 Task: Create a Workspace WS0000000004 in Trello with Workspace Type as ENGINEERING-IT and Workspace Description as WD0000000004. Invite a Team Member ayush98111@gmail.com to Workspace WS0000000004 in Trello. Invite a Team Member mailaustralia7@gmail.com to Workspace WS0000000004 in Trello. Invite a Team Member carxxstreet791@gmail.com to Workspace WS0000000004 in Trello. Invite a Team Member nikrathi889@gmail.com to Workspace WS0000000004 in Trello
Action: Mouse moved to (422, 109)
Screenshot: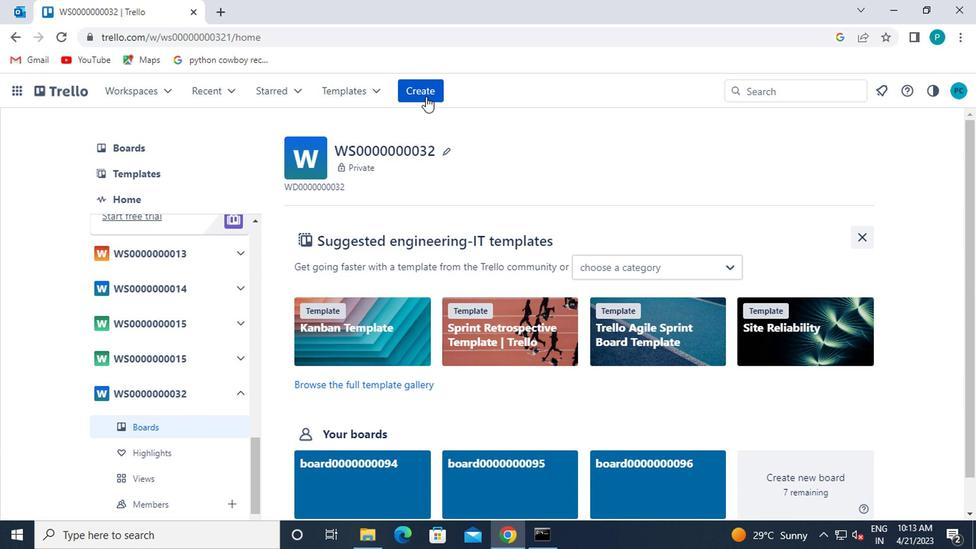 
Action: Mouse pressed left at (422, 109)
Screenshot: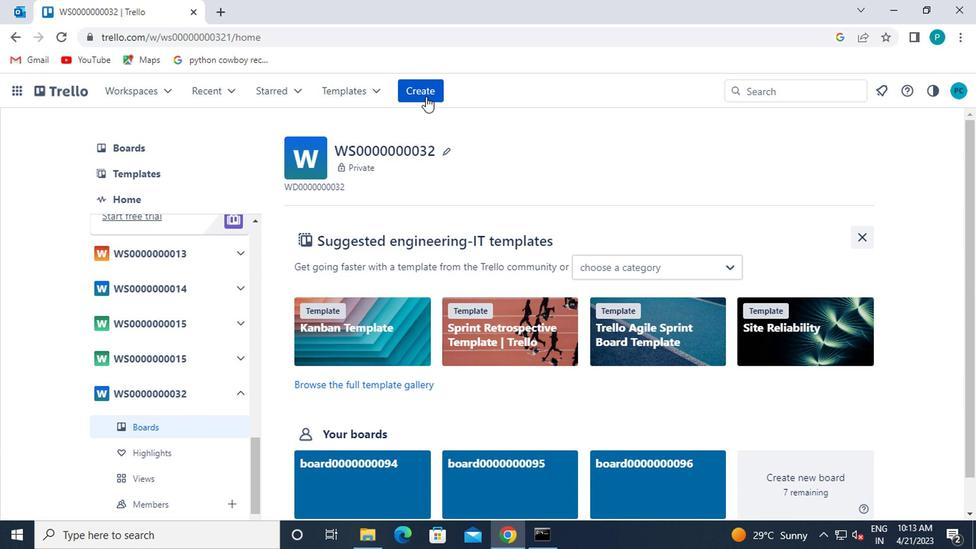 
Action: Mouse moved to (439, 235)
Screenshot: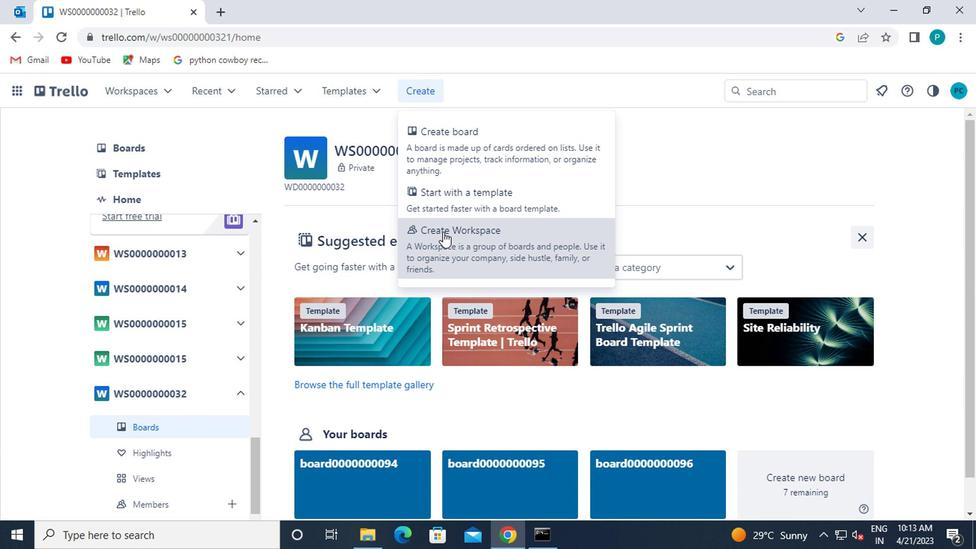 
Action: Mouse pressed left at (439, 235)
Screenshot: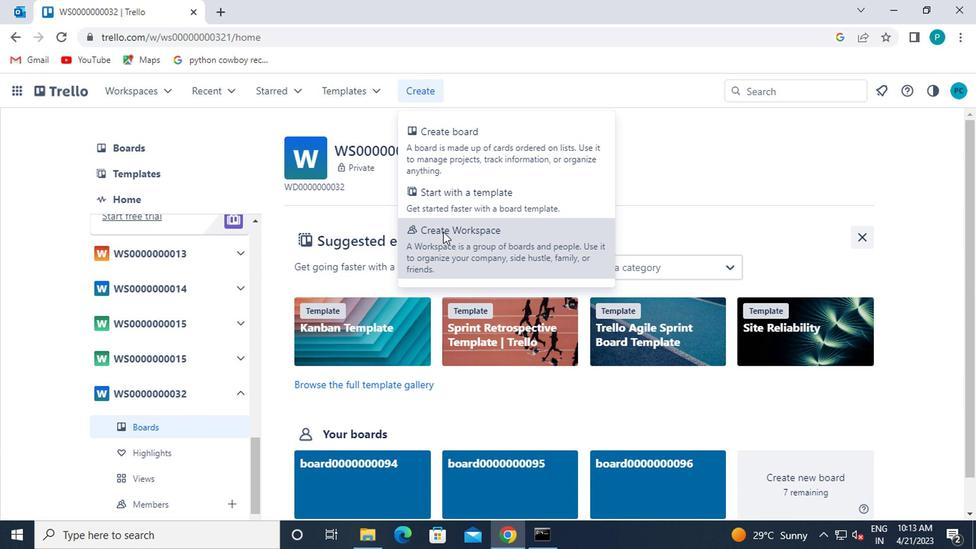 
Action: Mouse moved to (272, 269)
Screenshot: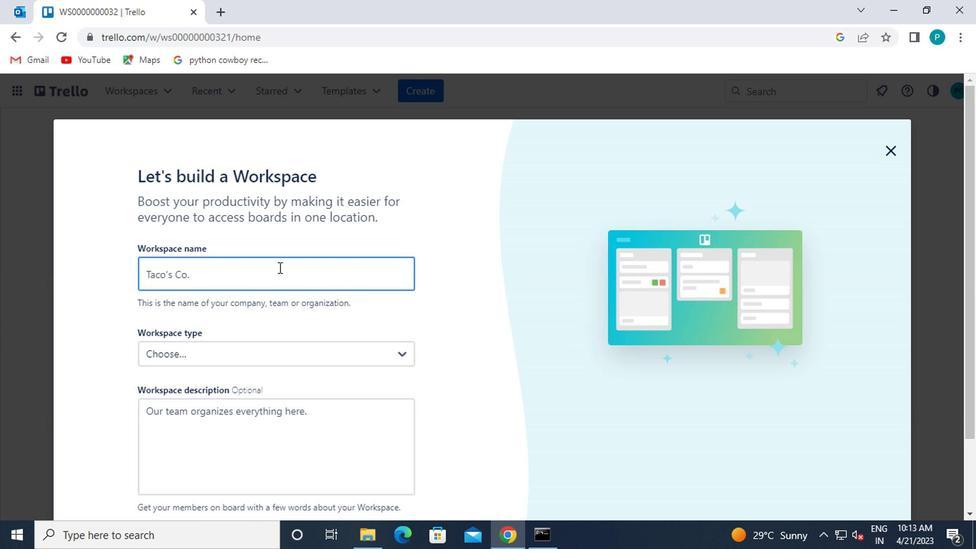
Action: Mouse pressed left at (272, 269)
Screenshot: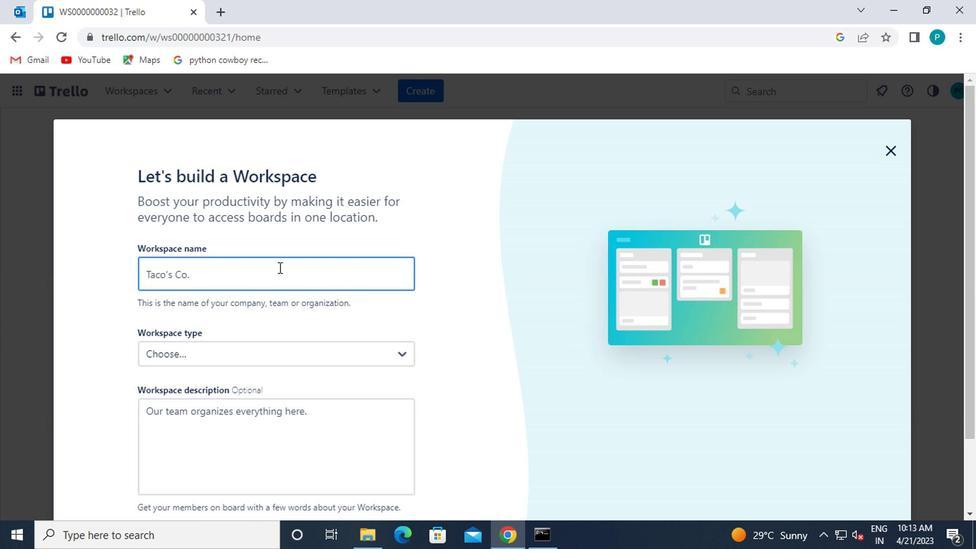
Action: Key pressed <Key.caps_lock>w<Key.caps_lock>s<Key.backspace><Key.caps_lock>s<Key.caps_lock>0000000004
Screenshot: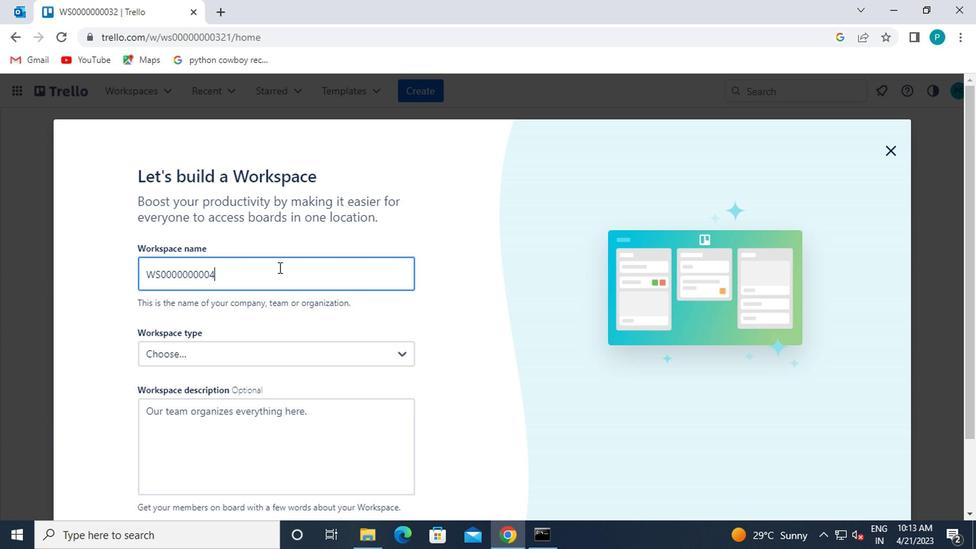 
Action: Mouse moved to (238, 359)
Screenshot: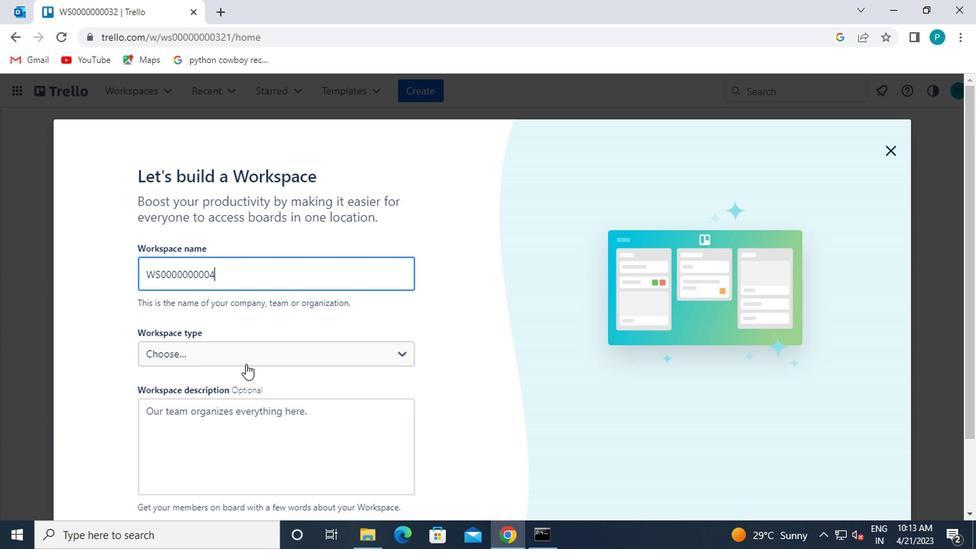 
Action: Mouse pressed left at (238, 359)
Screenshot: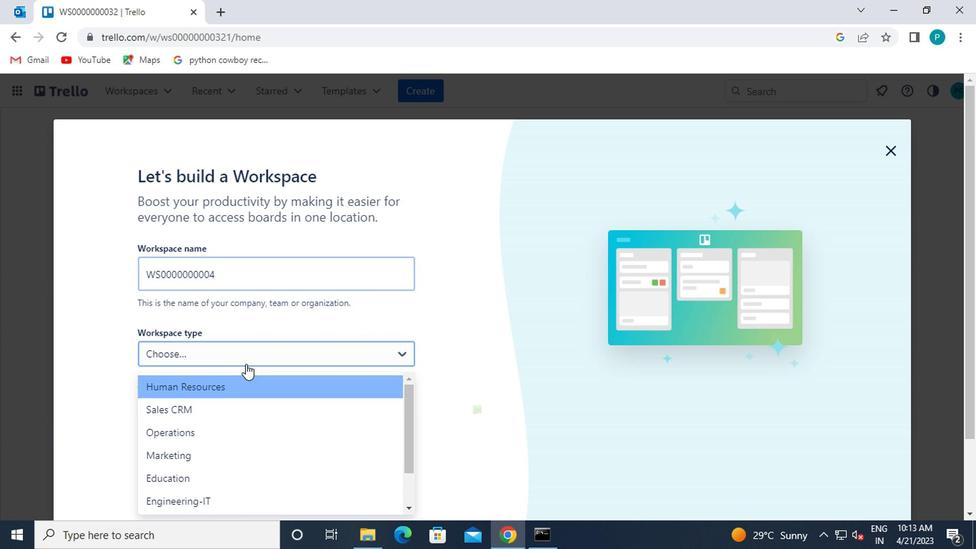 
Action: Mouse moved to (240, 482)
Screenshot: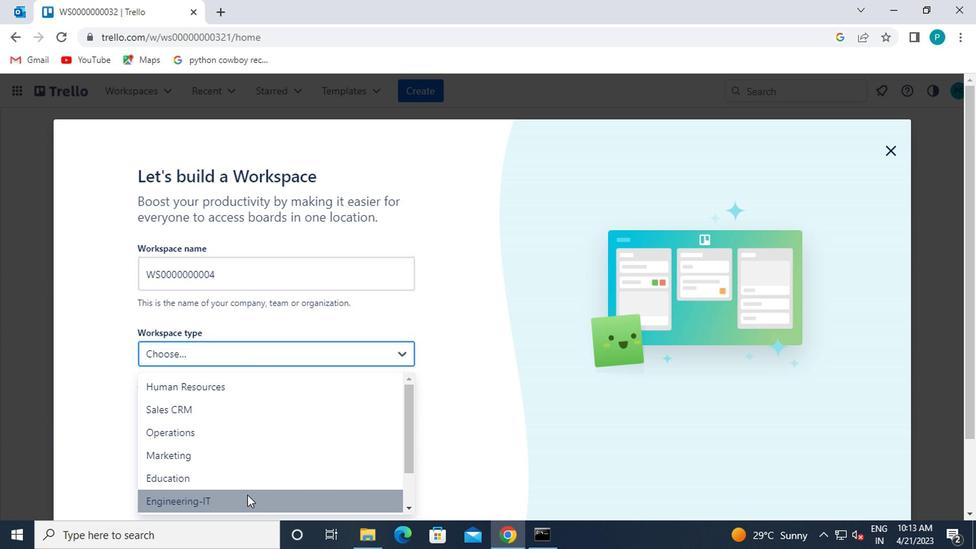 
Action: Mouse pressed left at (240, 482)
Screenshot: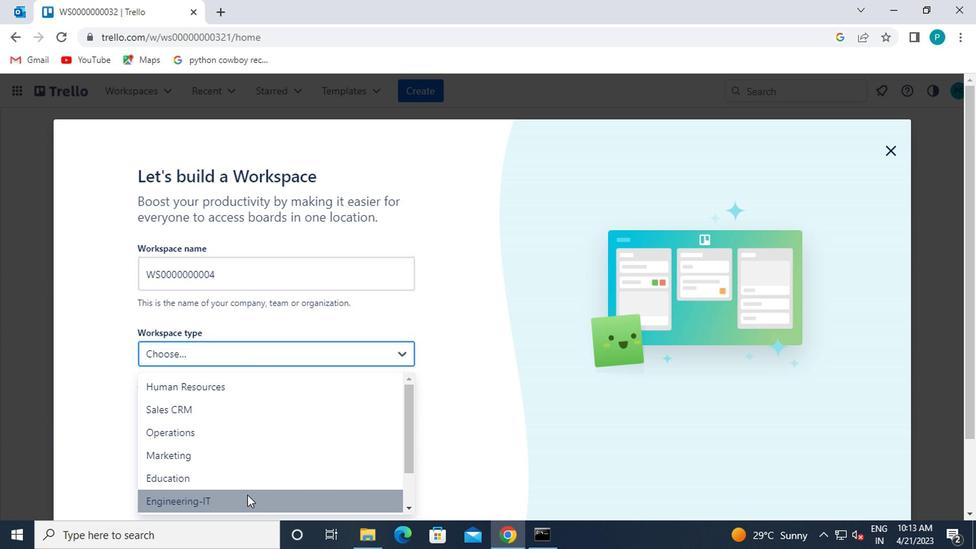 
Action: Mouse moved to (242, 451)
Screenshot: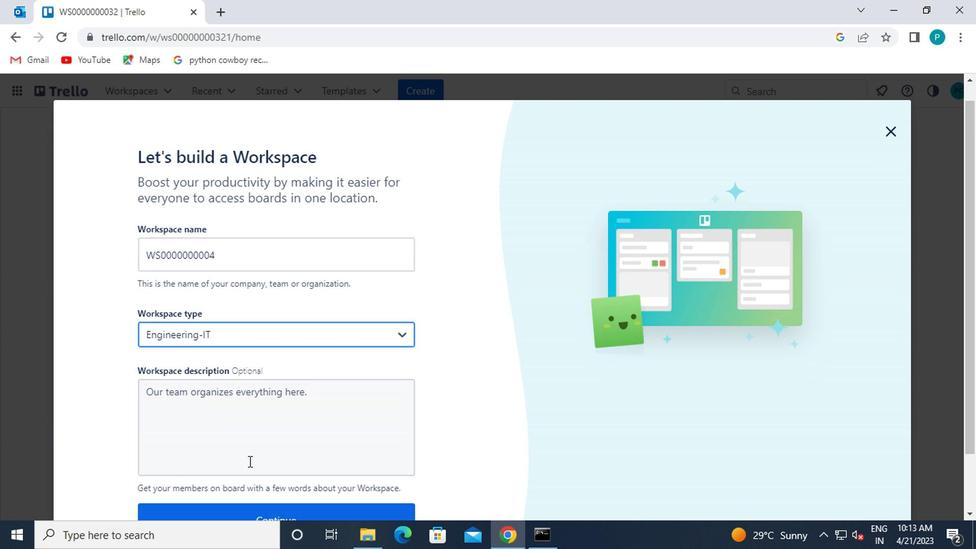 
Action: Mouse scrolled (242, 450) with delta (0, -1)
Screenshot: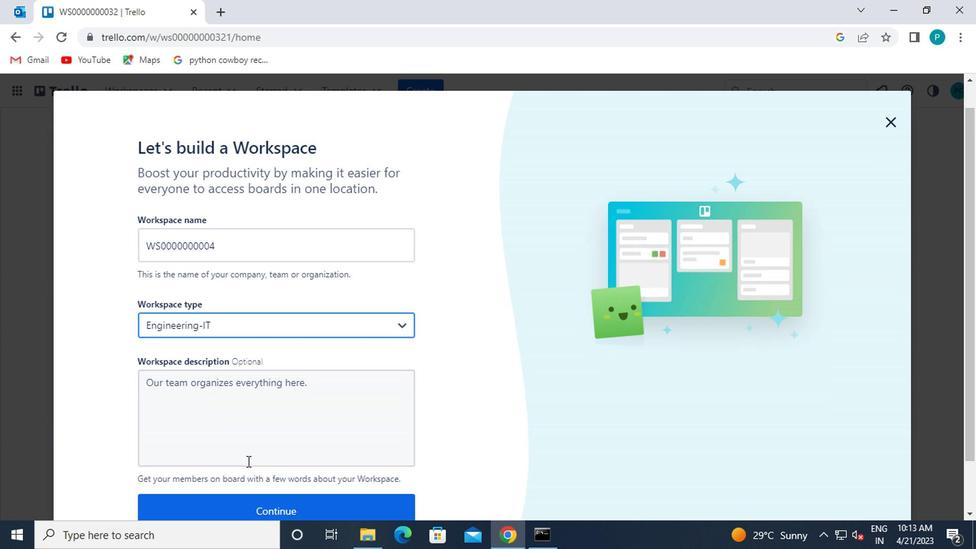 
Action: Mouse moved to (221, 375)
Screenshot: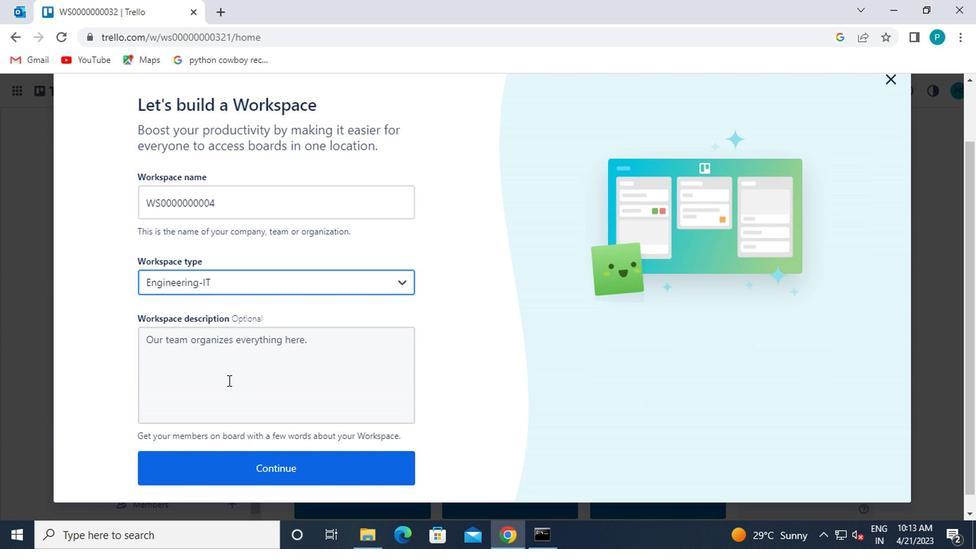 
Action: Mouse pressed left at (221, 375)
Screenshot: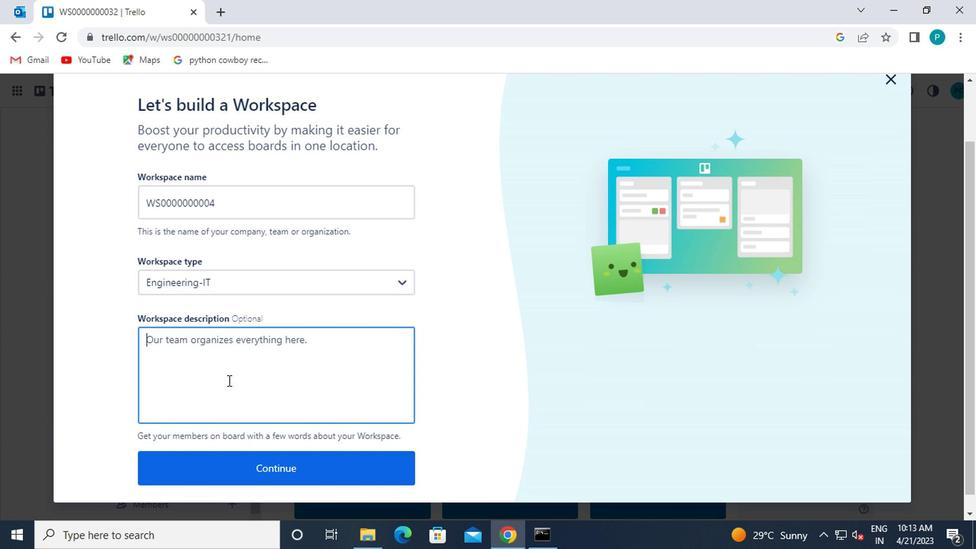 
Action: Key pressed <Key.shift>WD0000000004
Screenshot: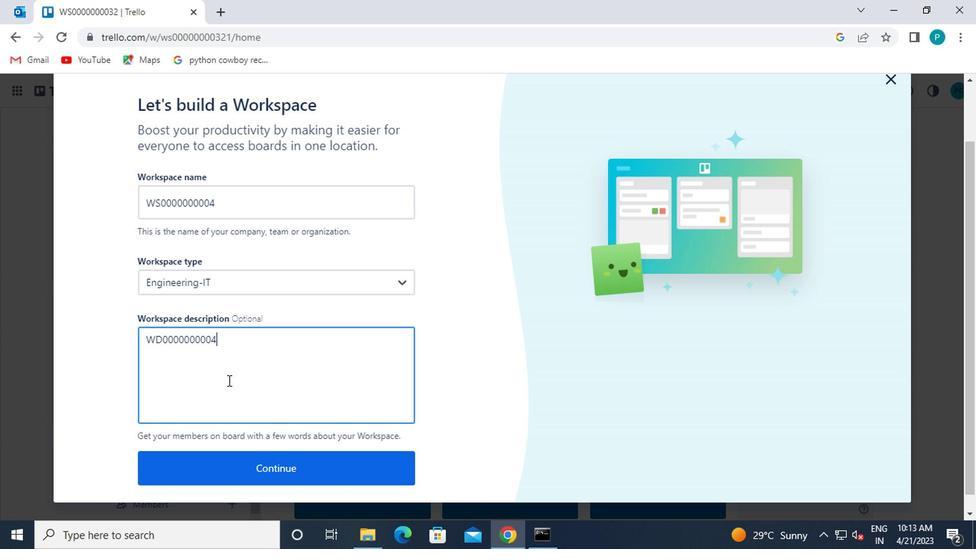 
Action: Mouse moved to (167, 464)
Screenshot: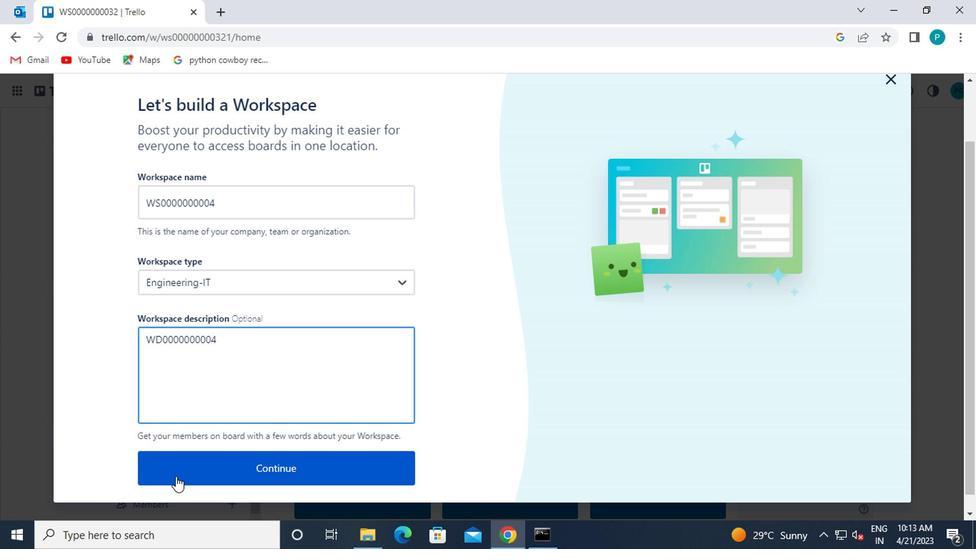 
Action: Mouse pressed left at (167, 464)
Screenshot: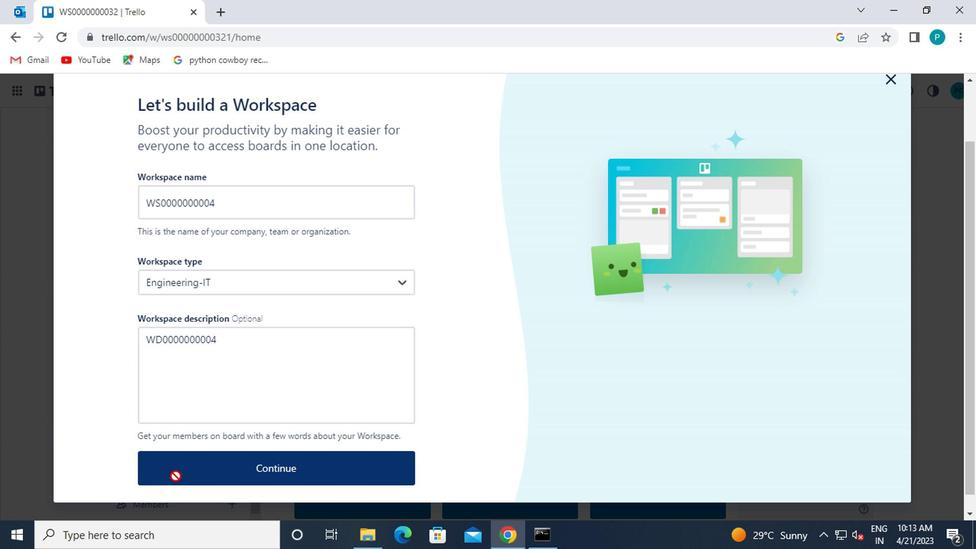 
Action: Mouse moved to (156, 261)
Screenshot: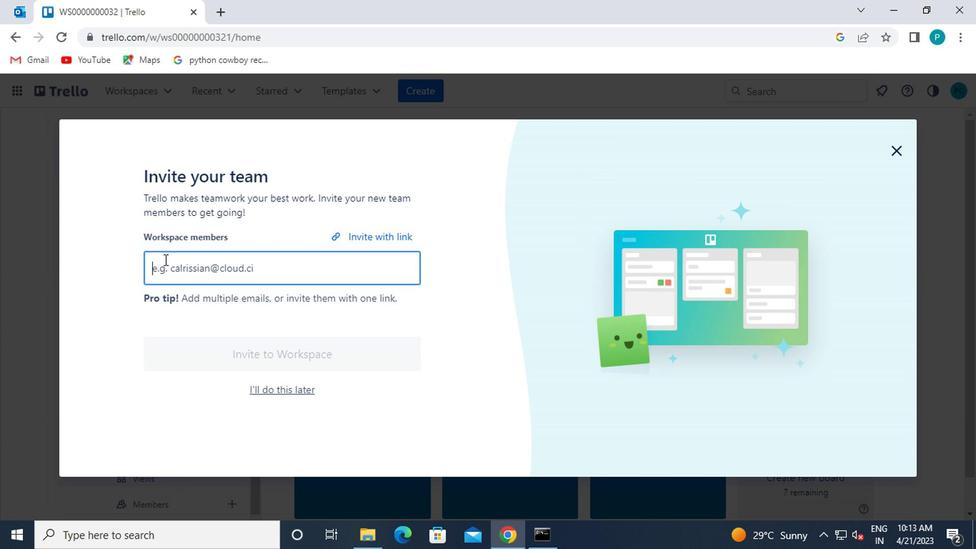 
Action: Mouse pressed left at (156, 261)
Screenshot: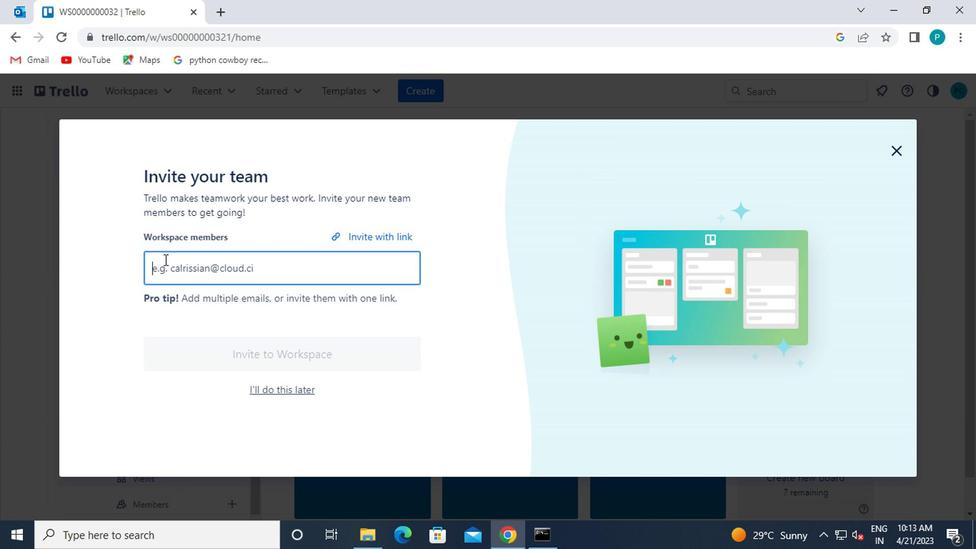
Action: Key pressed AYUSH98111<Key.shift>@GMAILCOM
Screenshot: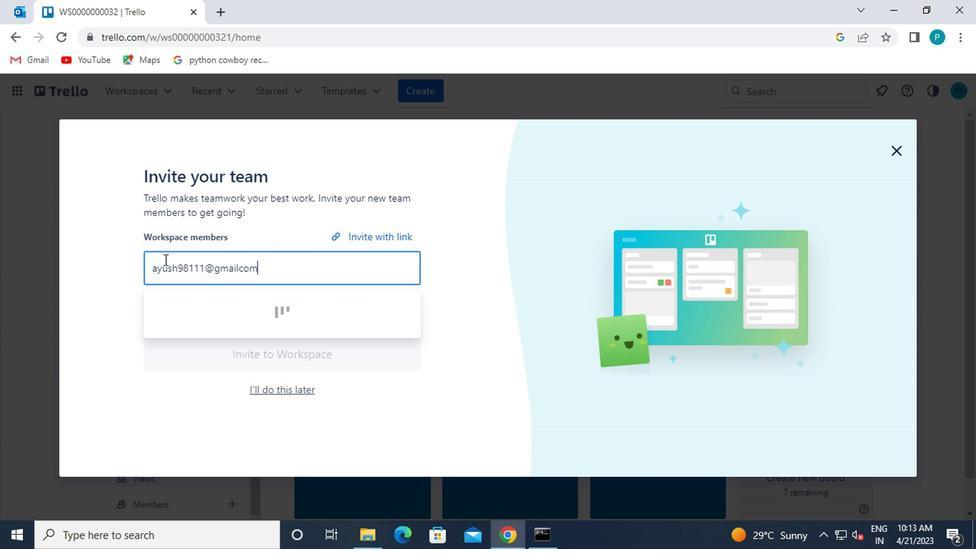 
Action: Mouse moved to (229, 269)
Screenshot: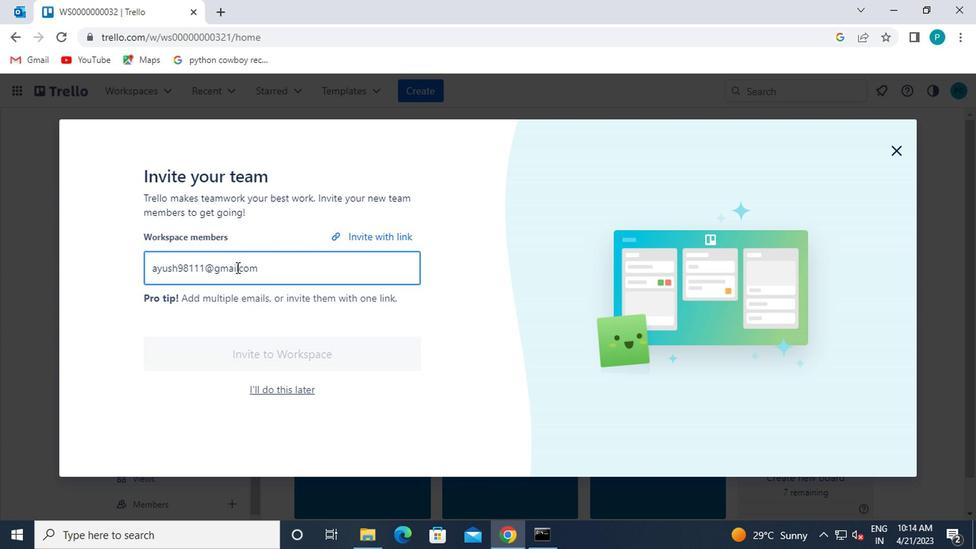 
Action: Mouse pressed left at (229, 269)
Screenshot: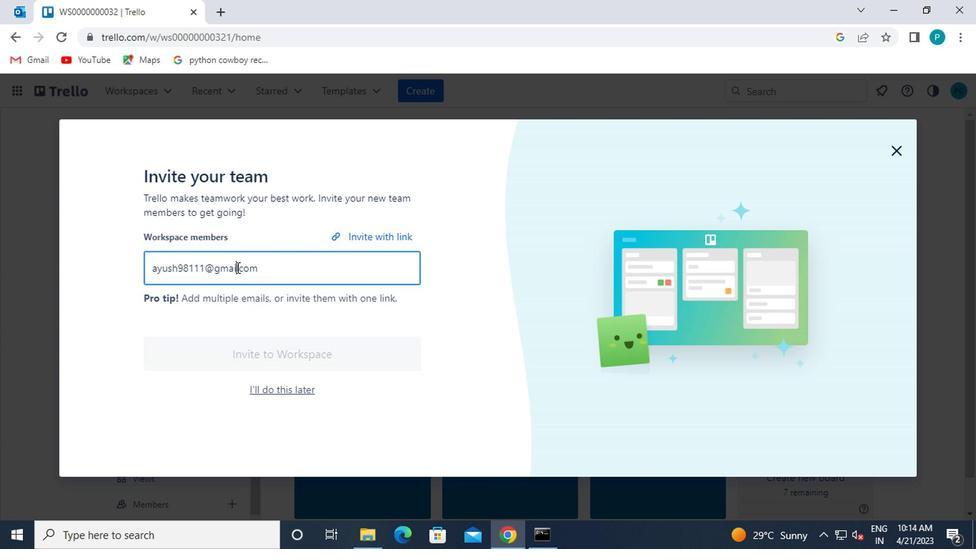
Action: Mouse moved to (230, 268)
Screenshot: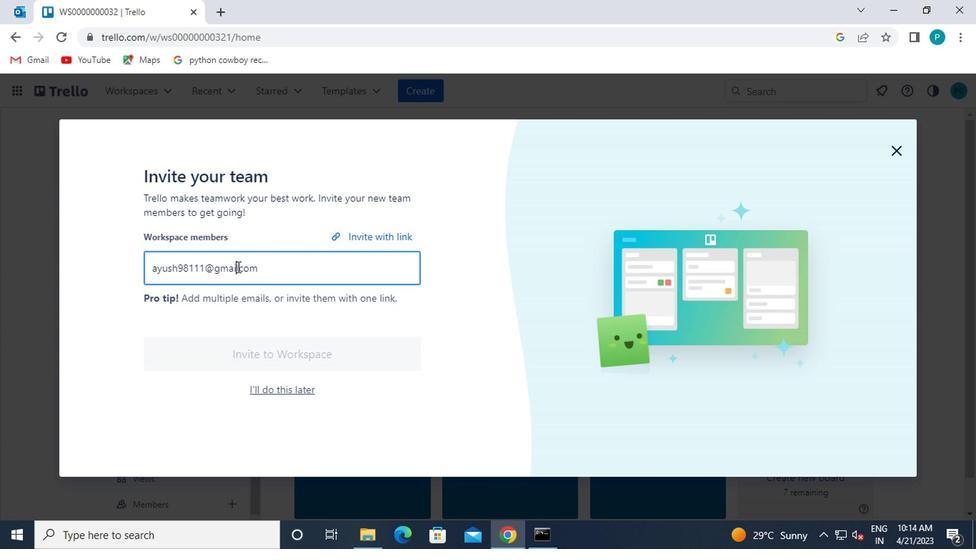 
Action: Mouse pressed left at (230, 268)
Screenshot: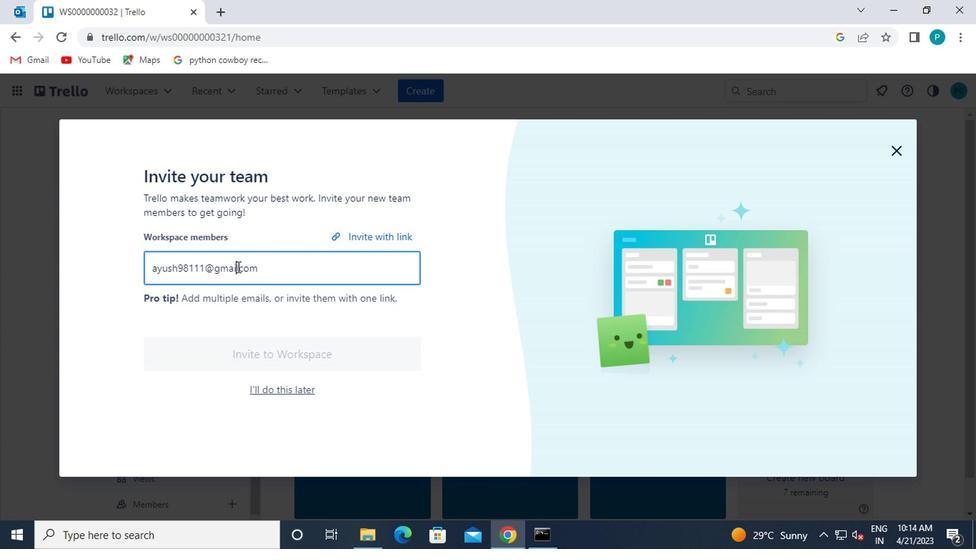 
Action: Mouse moved to (230, 268)
Screenshot: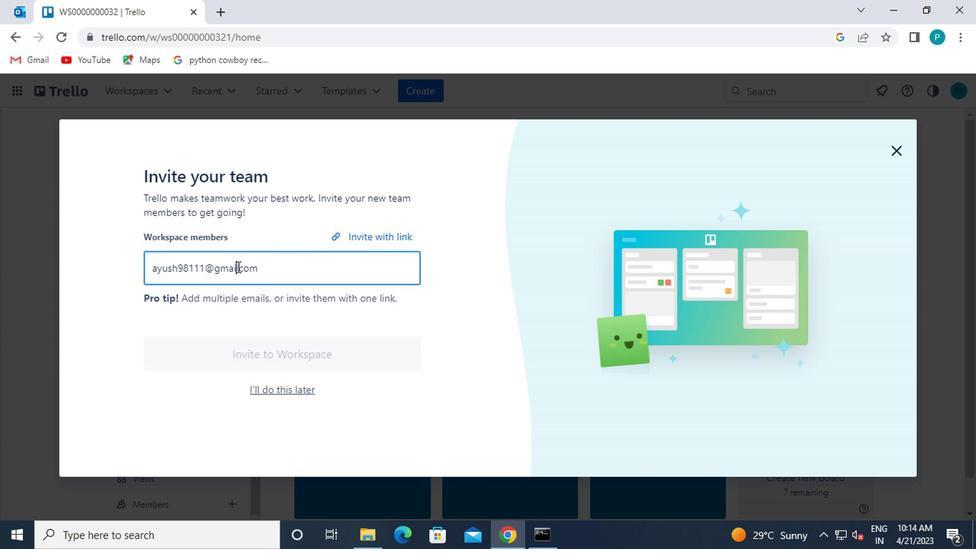 
Action: Mouse pressed left at (230, 268)
Screenshot: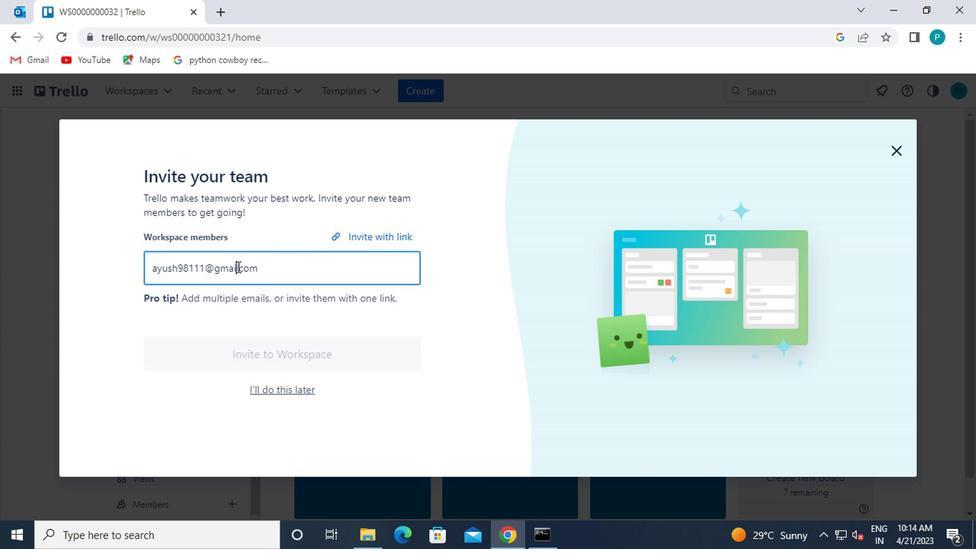 
Action: Mouse moved to (262, 267)
Screenshot: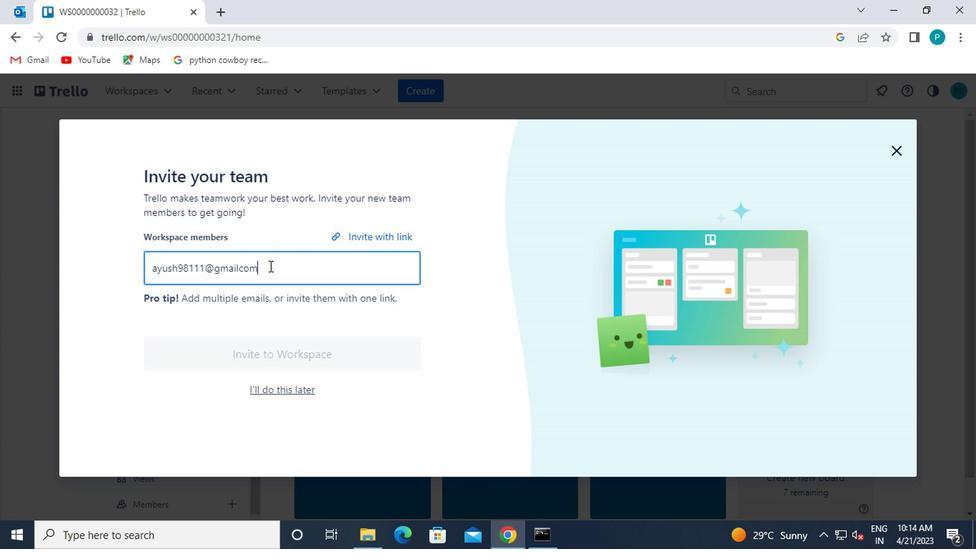 
Action: Mouse pressed left at (262, 267)
Screenshot: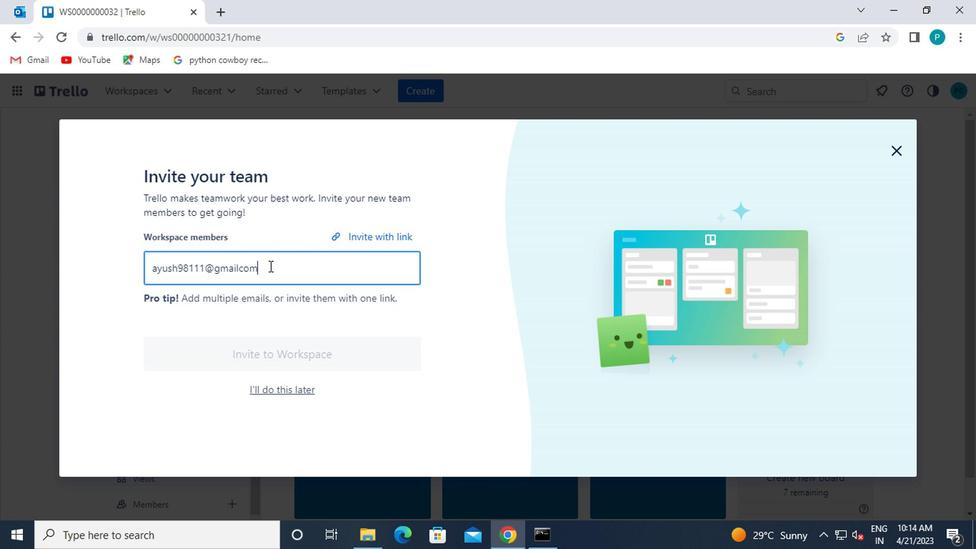 
Action: Key pressed <Key.backspace><Key.backspace><Key.backspace>.COM
Screenshot: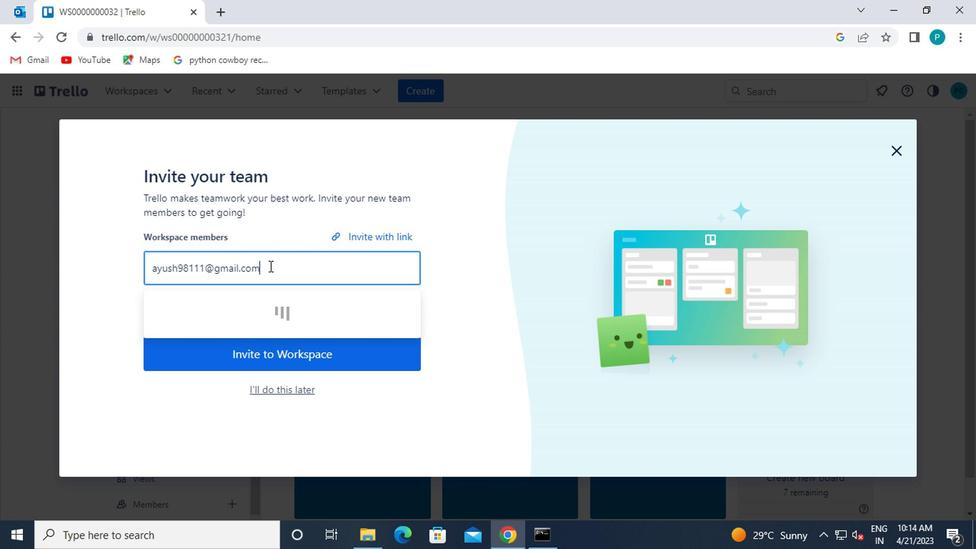 
Action: Mouse moved to (186, 308)
Screenshot: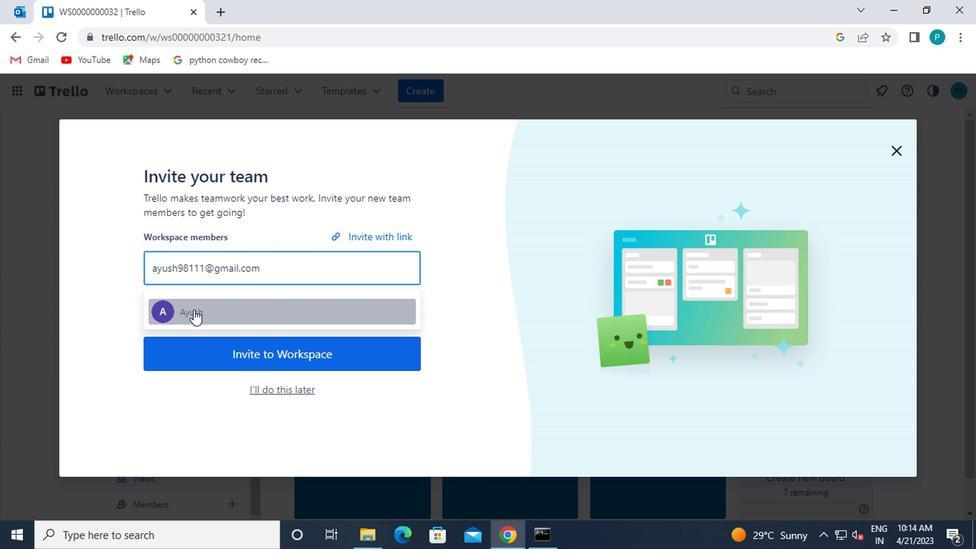 
Action: Mouse pressed left at (186, 308)
Screenshot: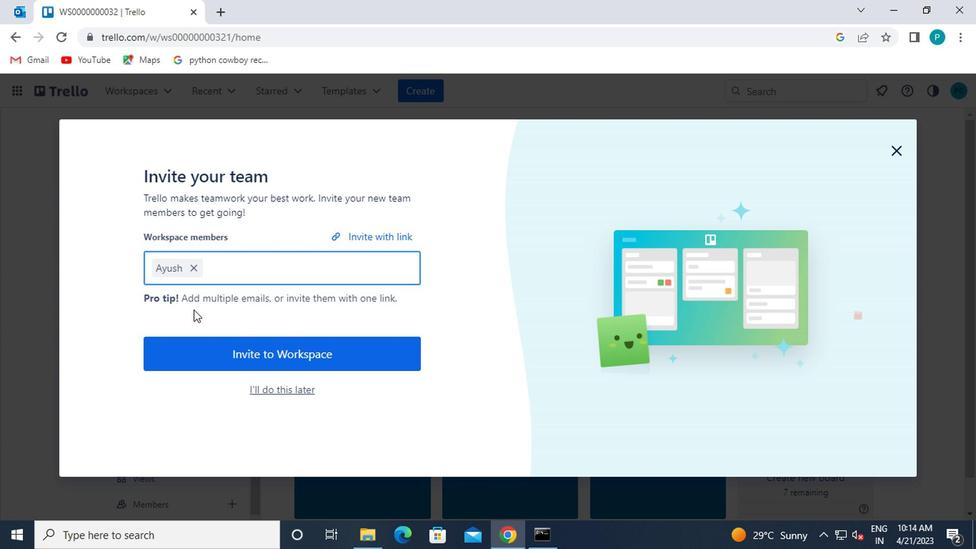 
Action: Mouse moved to (197, 306)
Screenshot: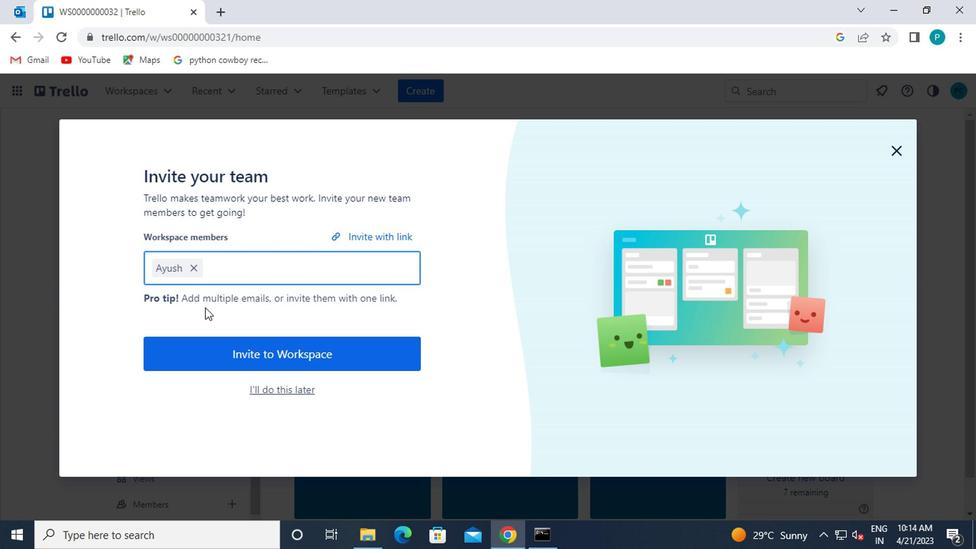 
Action: Key pressed MI<Key.backspace>AILAUSTRALIA7<Key.shift>@GMAIL.COM
Screenshot: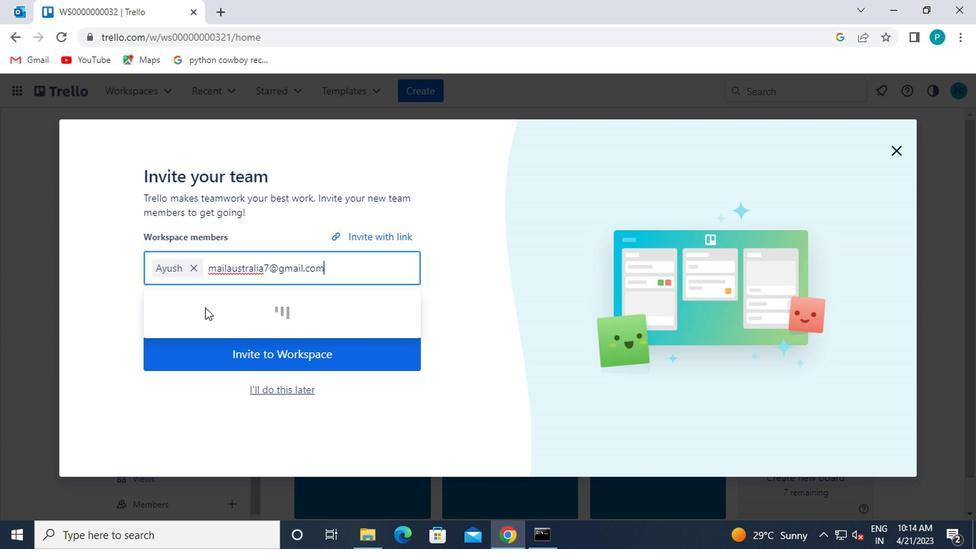 
Action: Mouse pressed left at (197, 306)
Screenshot: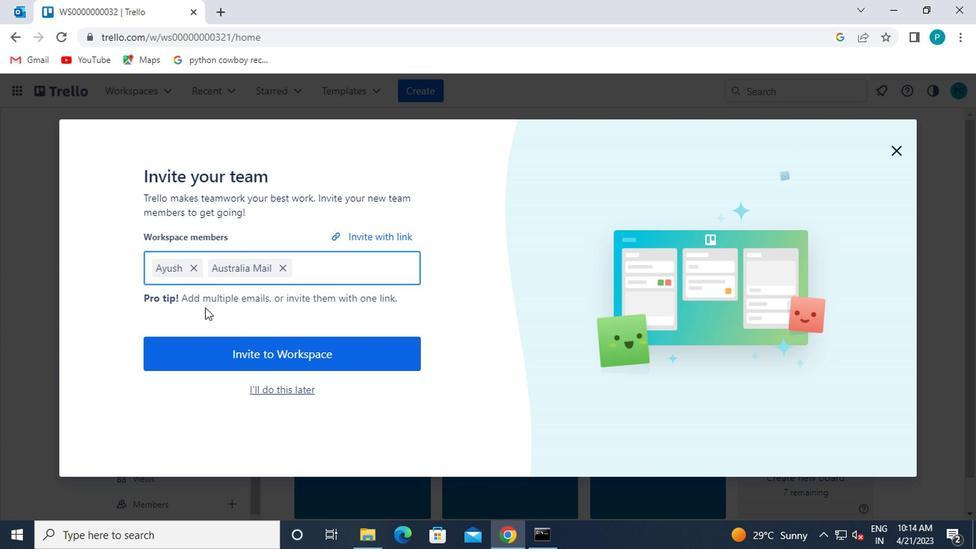 
Action: Mouse moved to (300, 276)
Screenshot: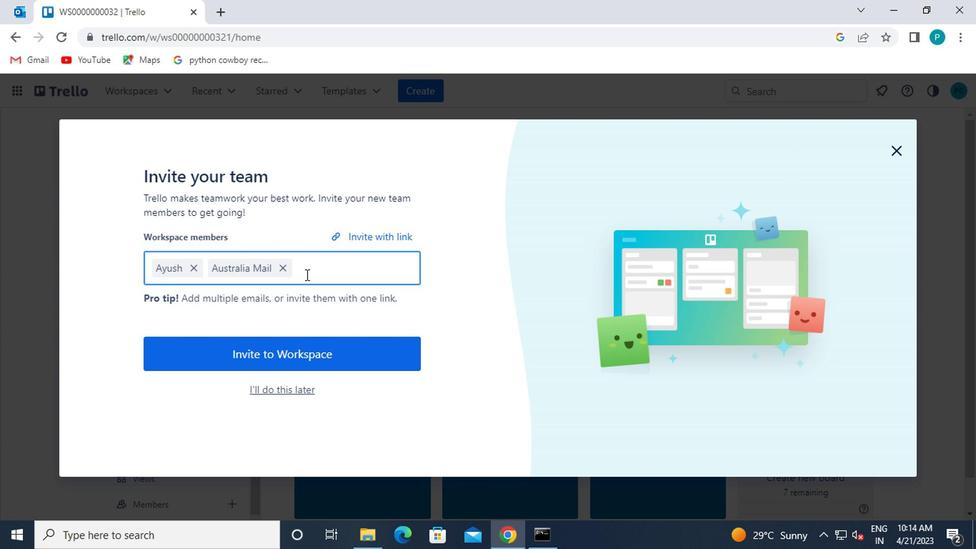 
Action: Key pressed CARXXSTREET791<Key.shift>@GMAIL.COM
Screenshot: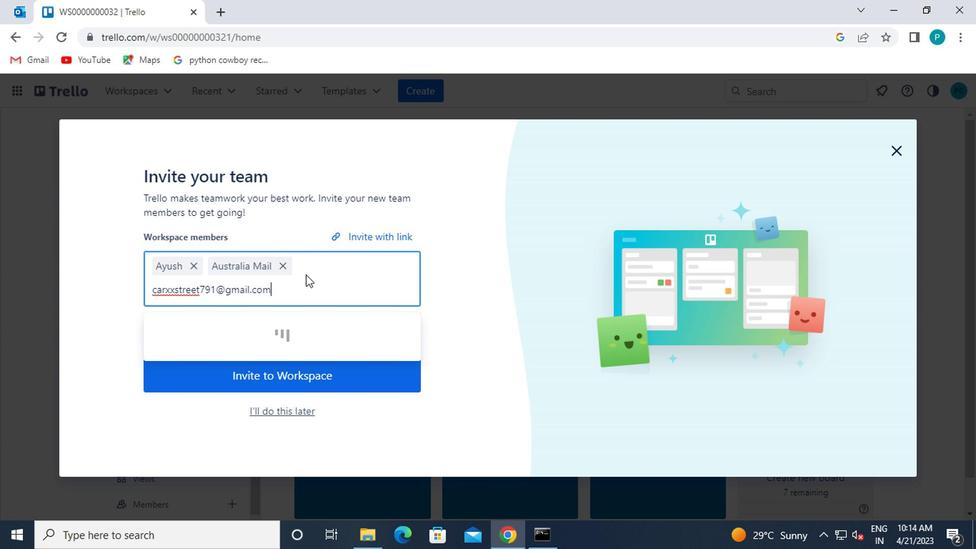 
Action: Mouse moved to (181, 333)
Screenshot: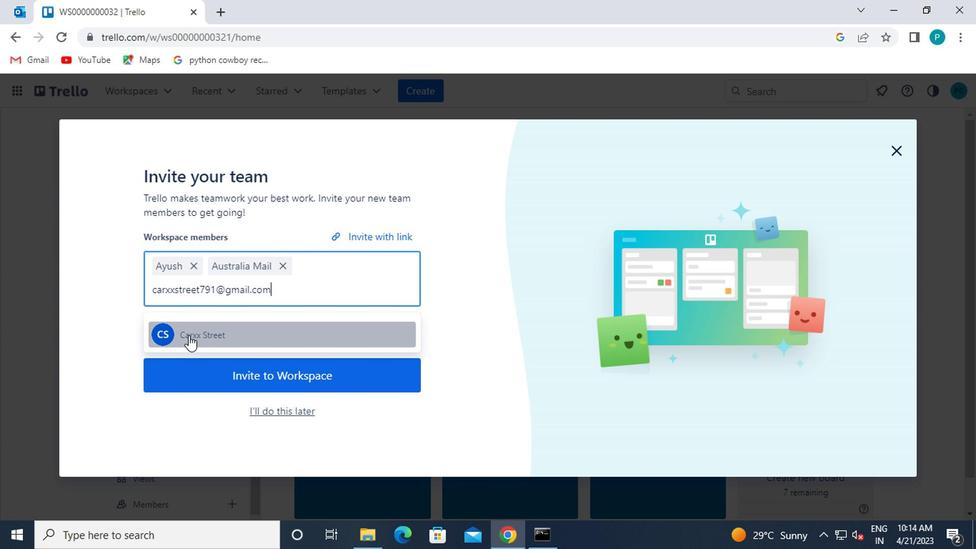 
Action: Mouse pressed left at (181, 333)
Screenshot: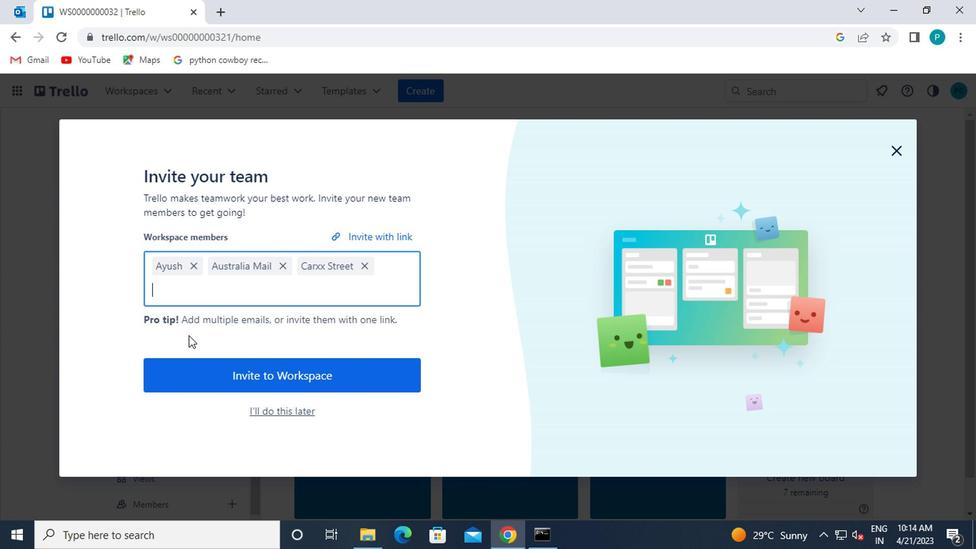
Action: Mouse moved to (204, 308)
Screenshot: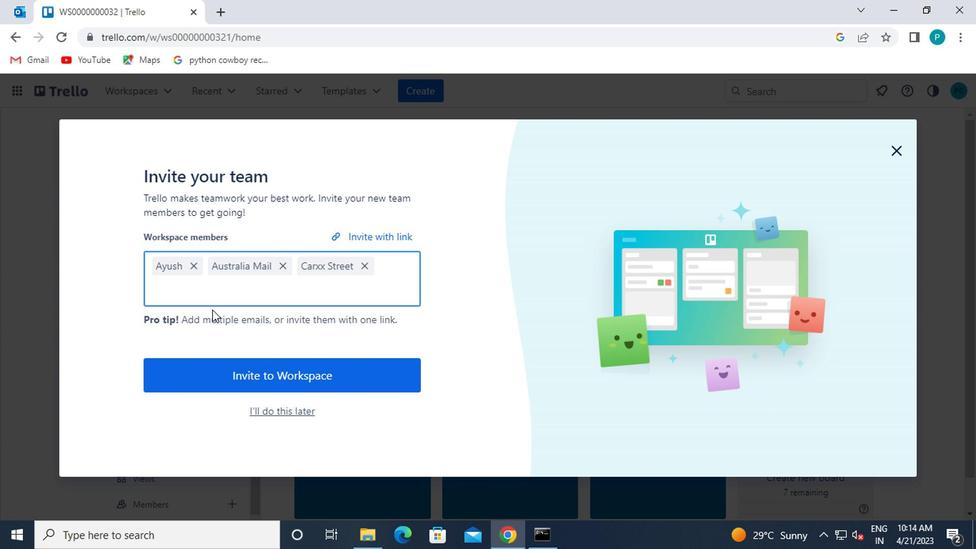 
Action: Key pressed NIKRATHI889<Key.shift>@GMAIL.COM
Screenshot: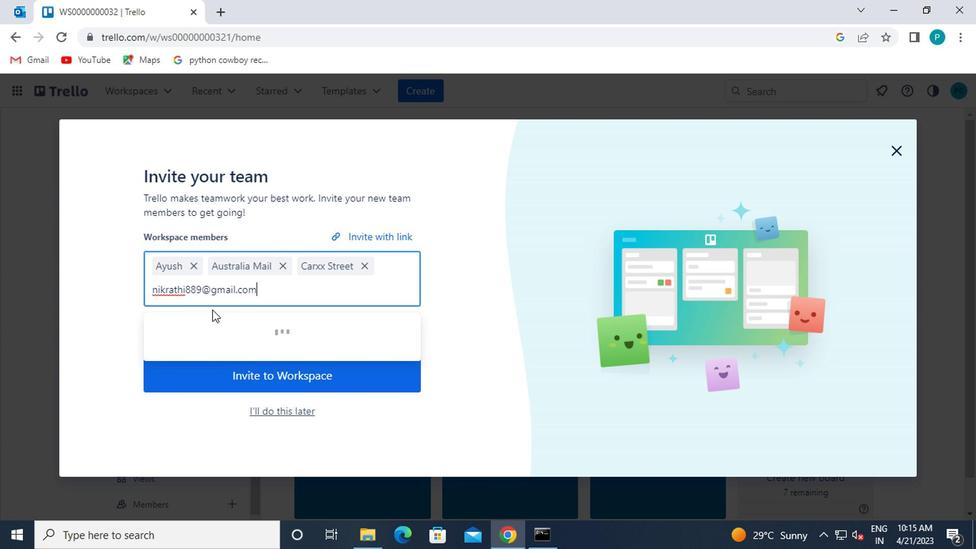 
Action: Mouse moved to (210, 333)
Screenshot: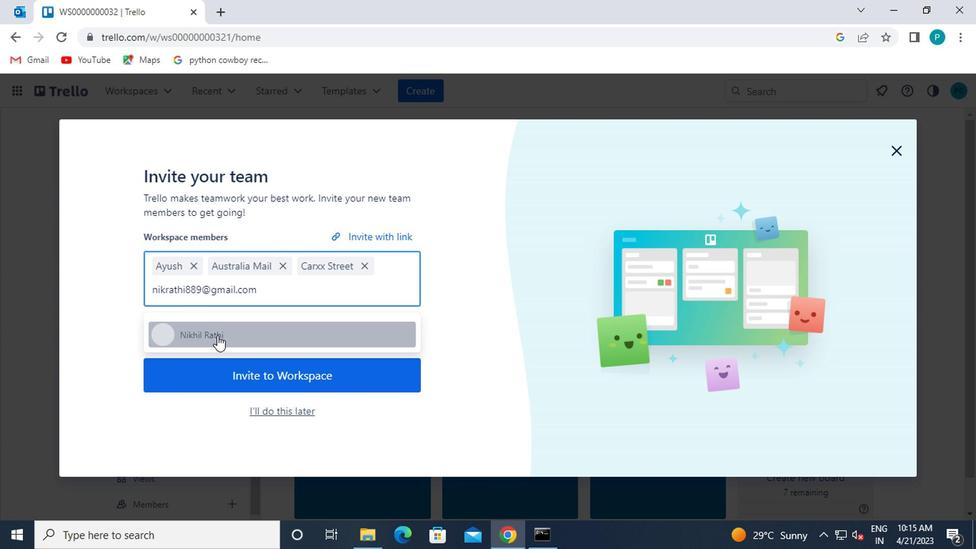 
Action: Mouse pressed left at (210, 333)
Screenshot: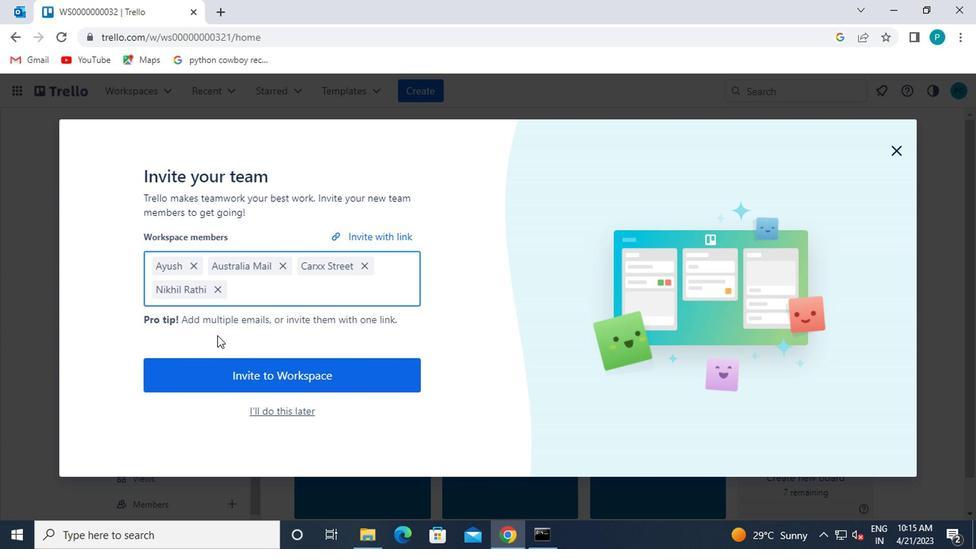 
Action: Mouse moved to (224, 371)
Screenshot: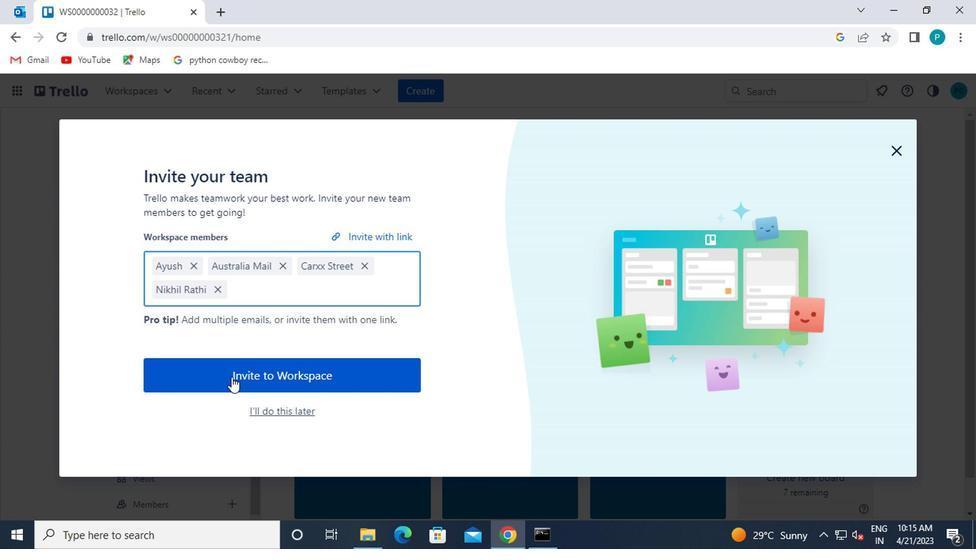 
Action: Mouse pressed left at (224, 371)
Screenshot: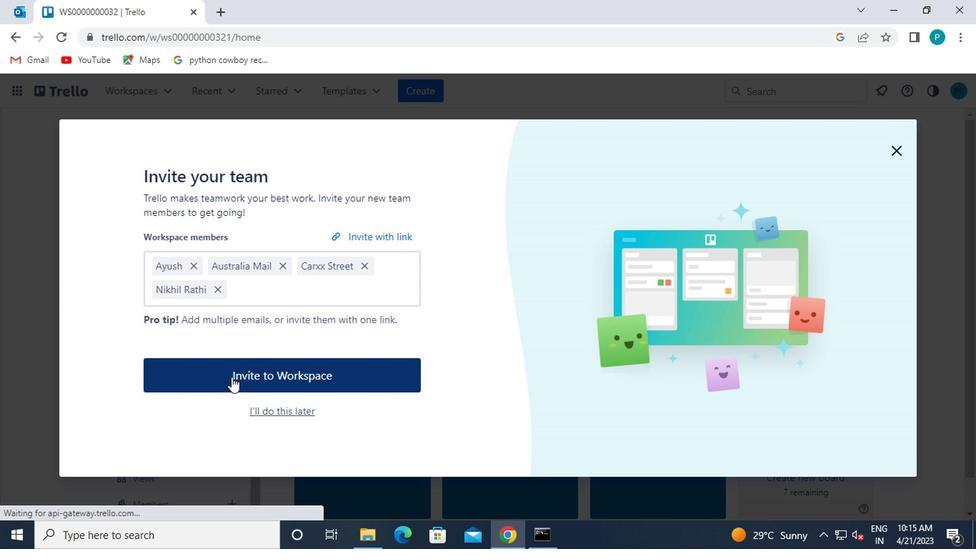 
Action: Mouse moved to (225, 371)
Screenshot: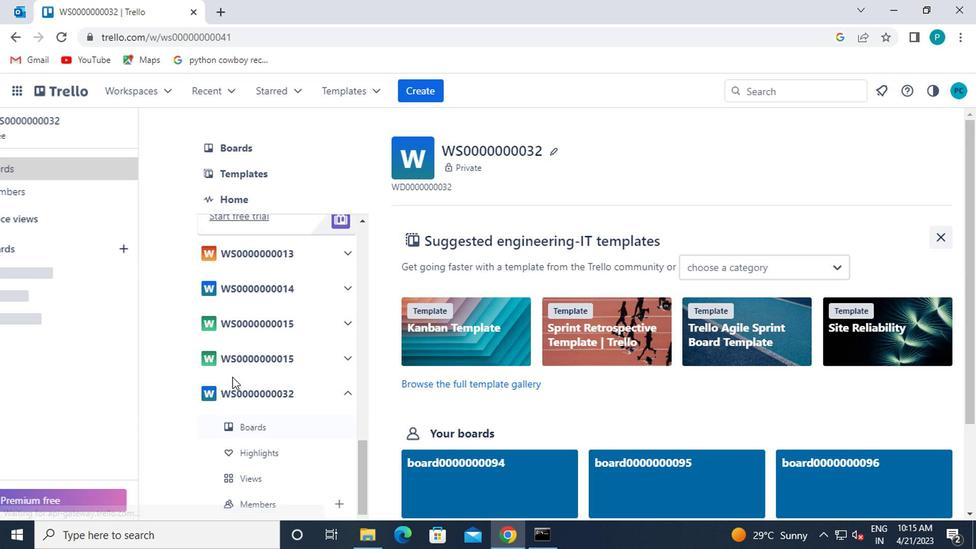 
